 Task: Add the task  Search results not returning expected results to the section Feature Flagging Sprint in the project ZephyrTech and add a Due Date to the respective task as 2024/03/21.
Action: Mouse moved to (564, 469)
Screenshot: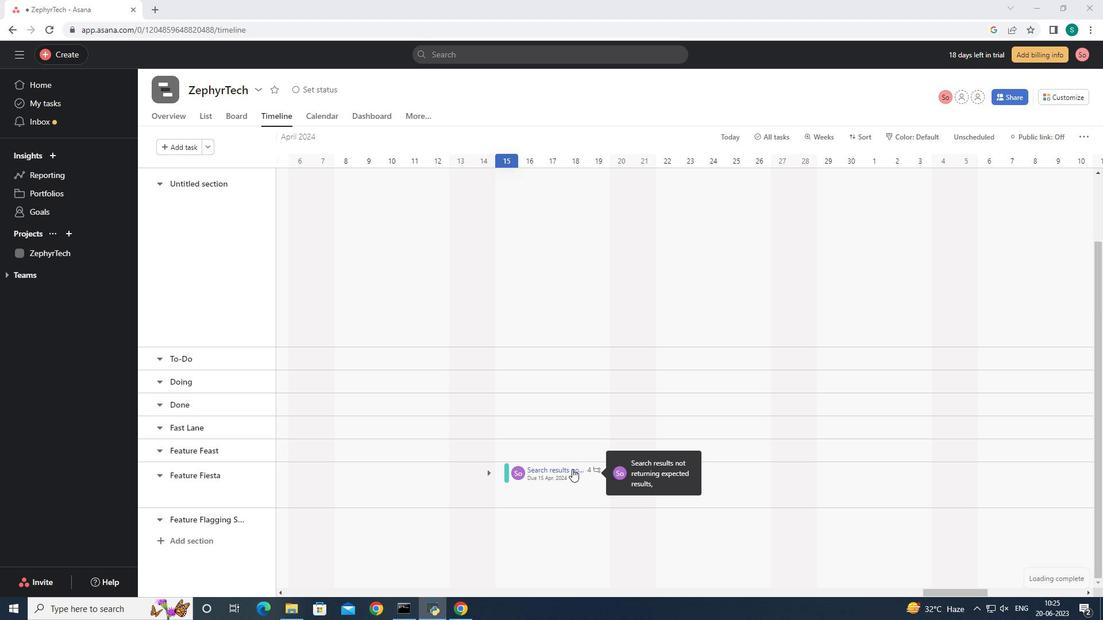 
Action: Mouse pressed left at (564, 469)
Screenshot: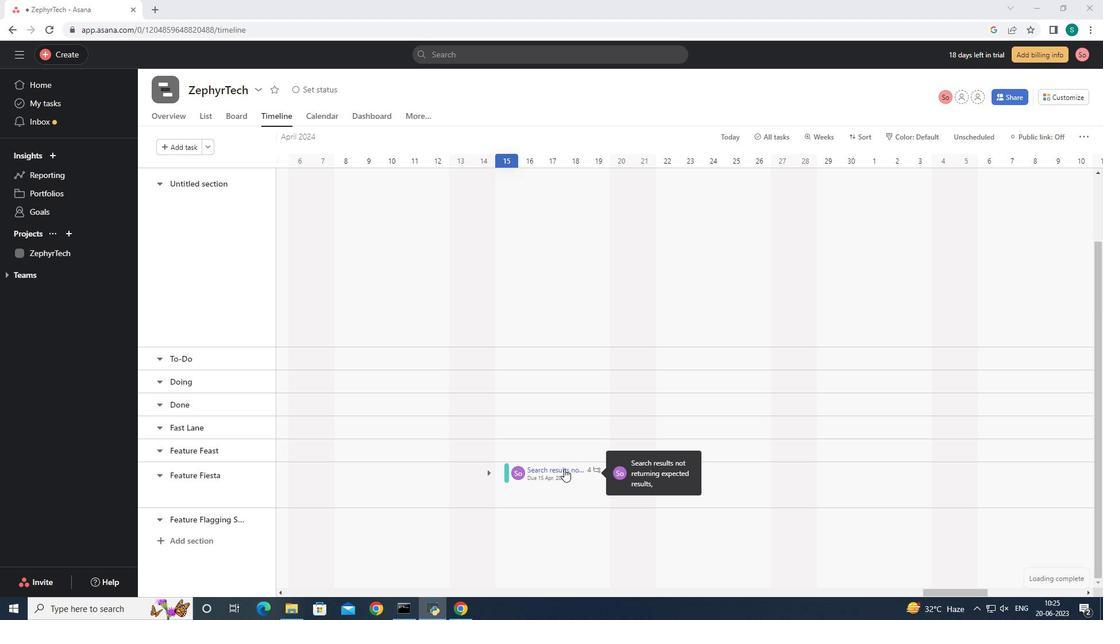 
Action: Mouse moved to (894, 254)
Screenshot: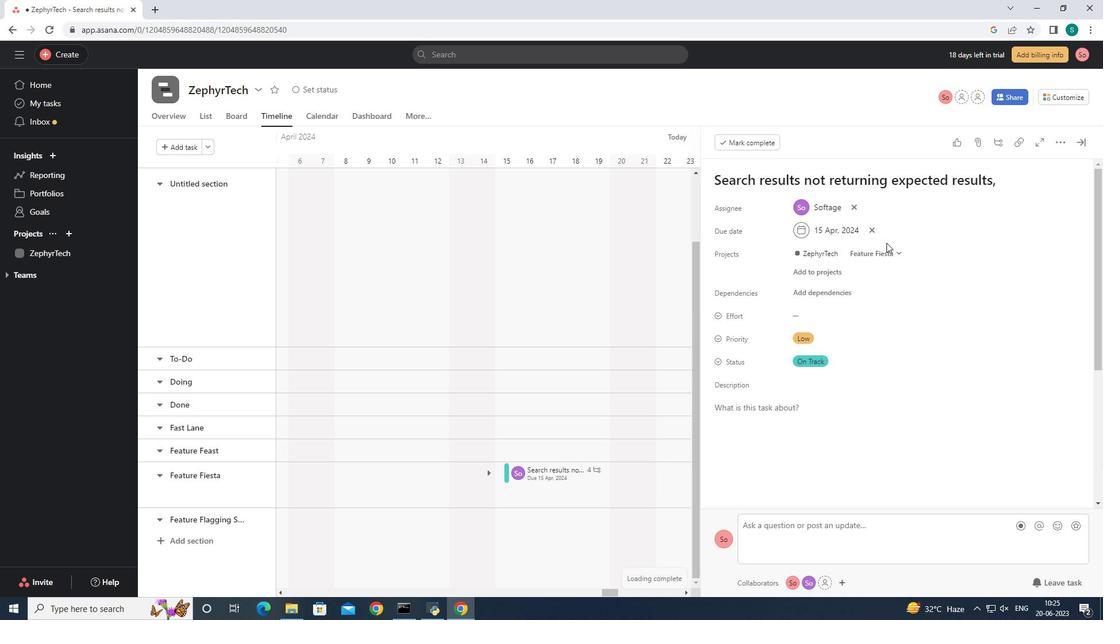 
Action: Mouse pressed left at (894, 254)
Screenshot: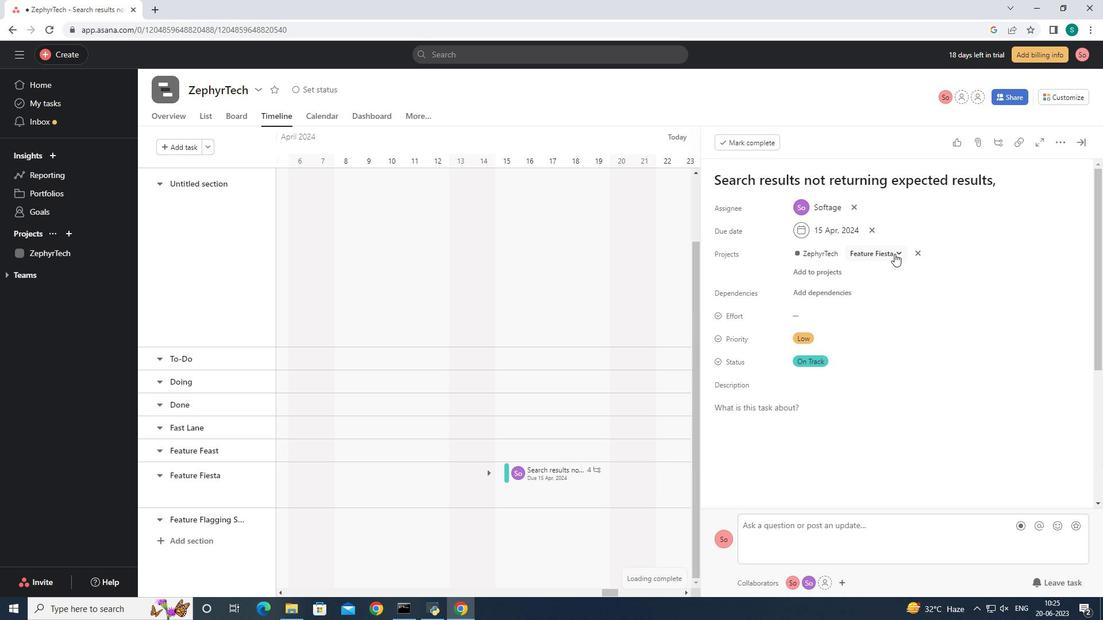
Action: Mouse moved to (871, 423)
Screenshot: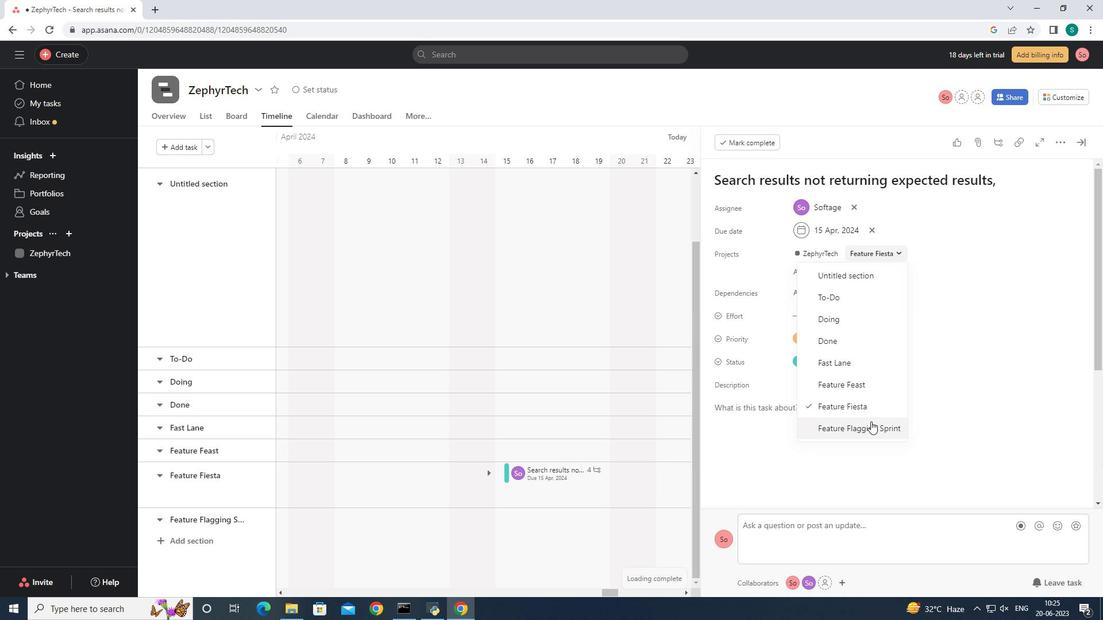 
Action: Mouse scrolled (871, 423) with delta (0, 0)
Screenshot: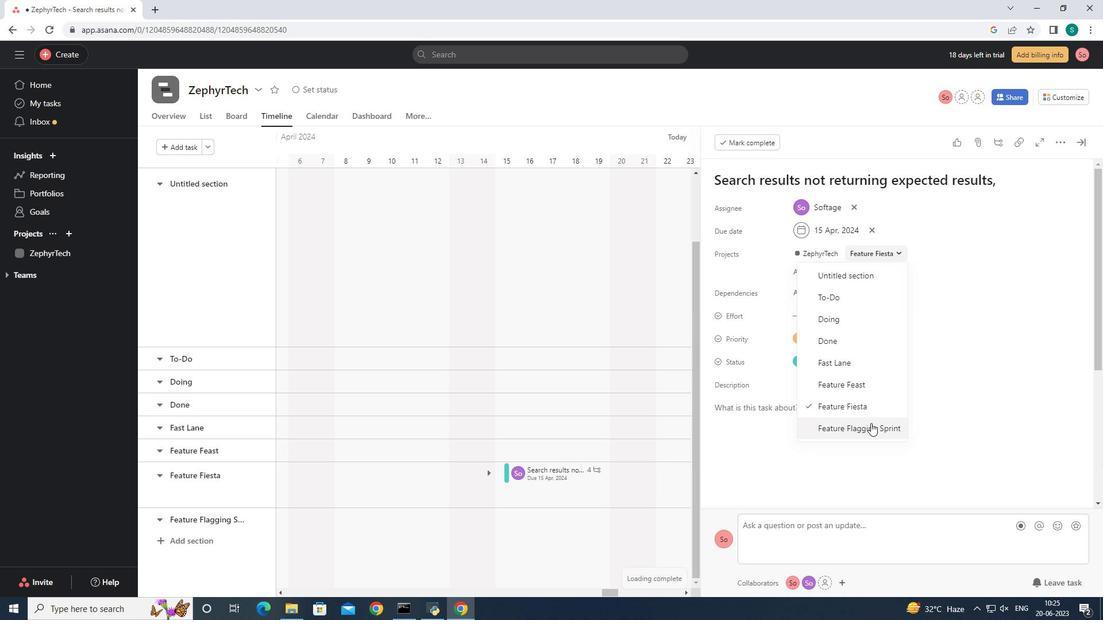
Action: Mouse scrolled (871, 423) with delta (0, 0)
Screenshot: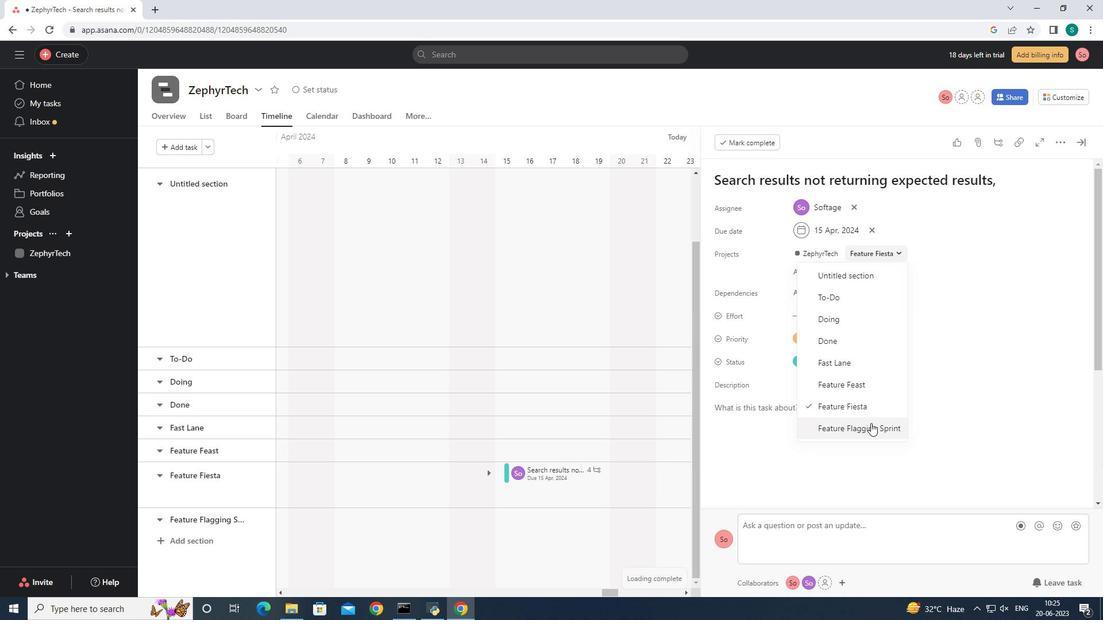 
Action: Mouse moved to (873, 419)
Screenshot: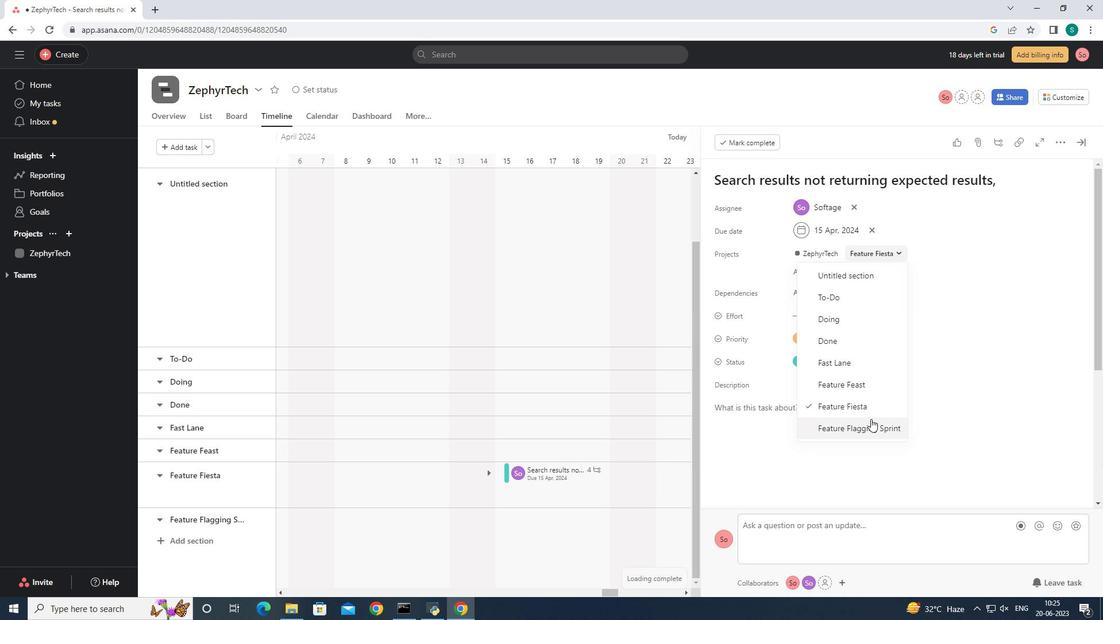 
Action: Mouse pressed left at (873, 419)
Screenshot: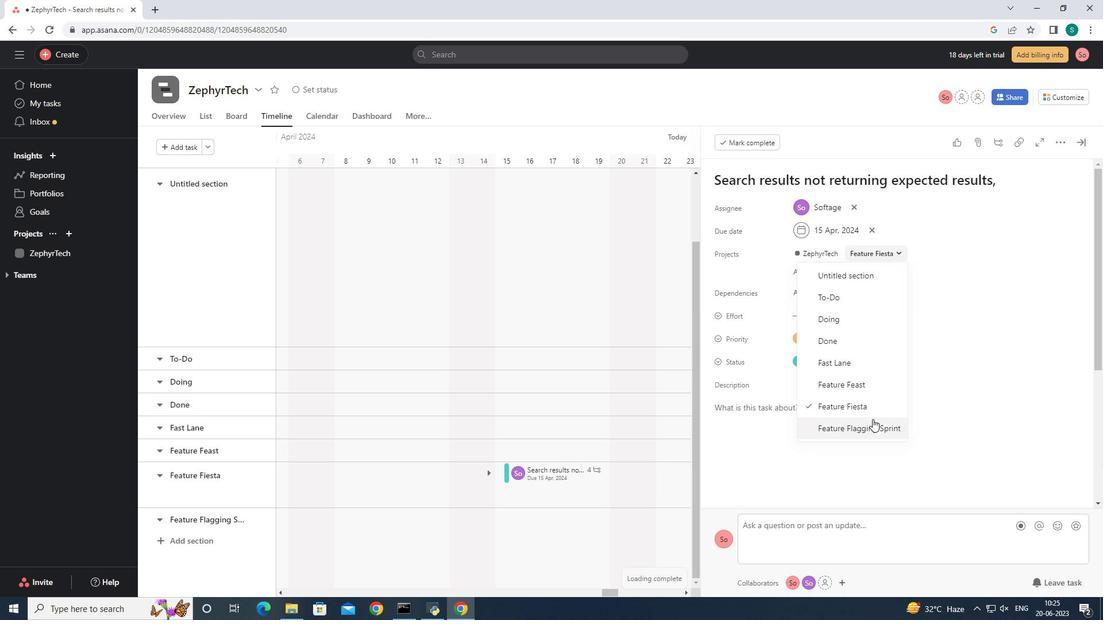
Action: Mouse moved to (834, 233)
Screenshot: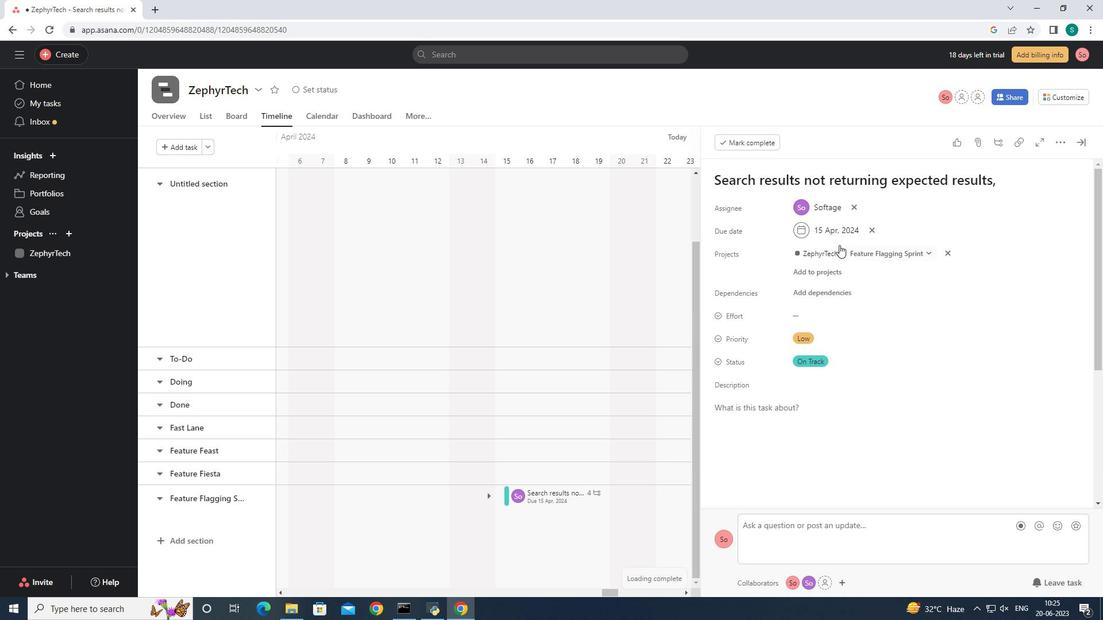 
Action: Mouse pressed left at (834, 233)
Screenshot: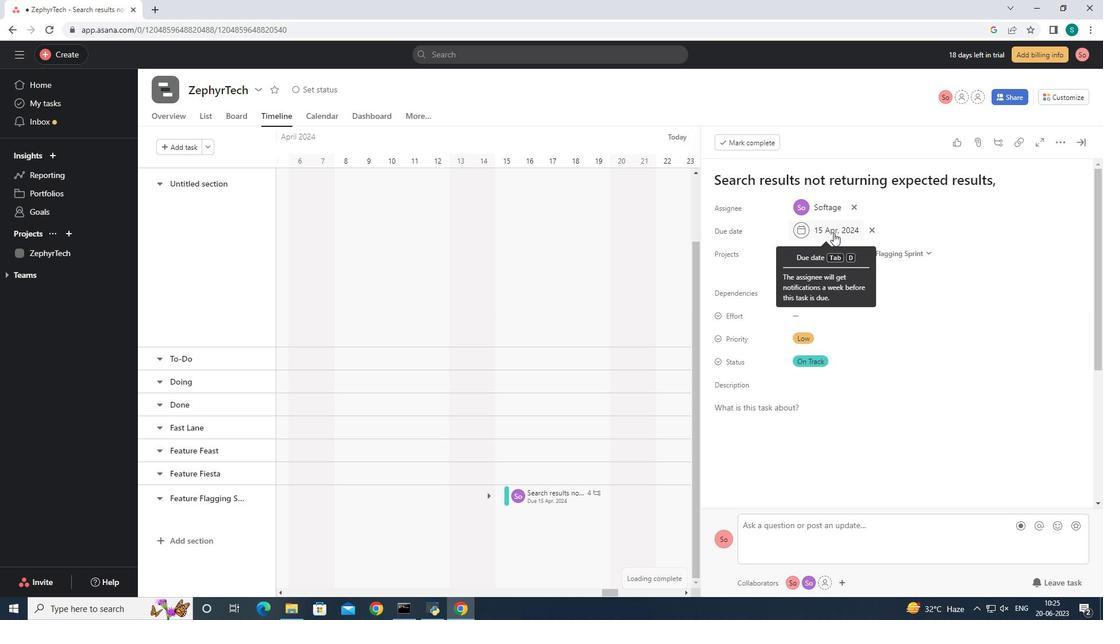 
Action: Mouse moved to (797, 290)
Screenshot: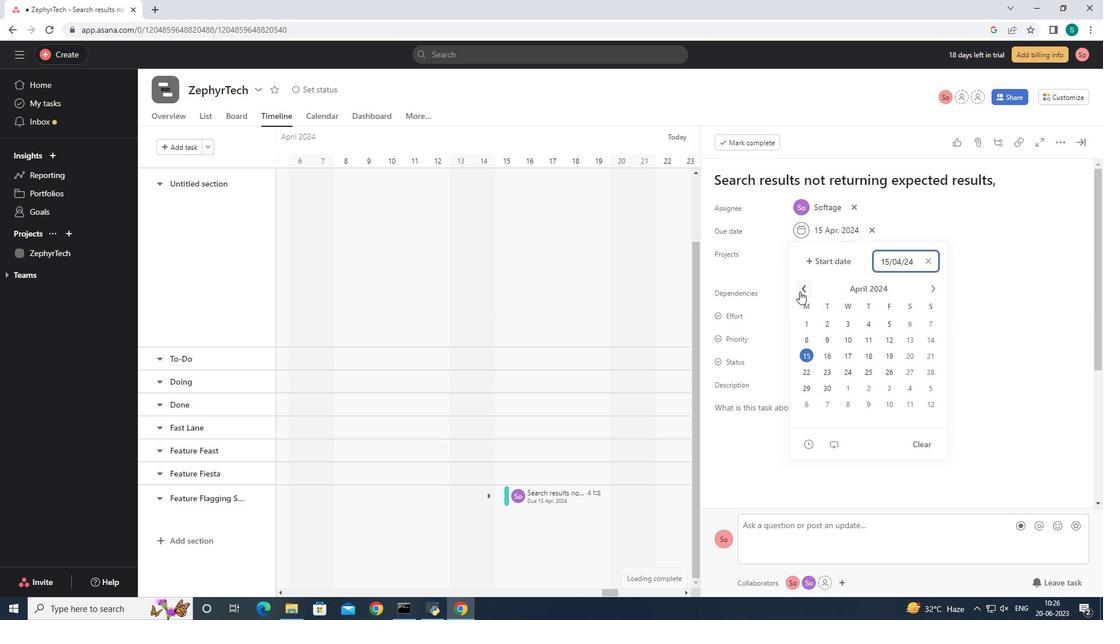 
Action: Mouse pressed left at (797, 290)
Screenshot: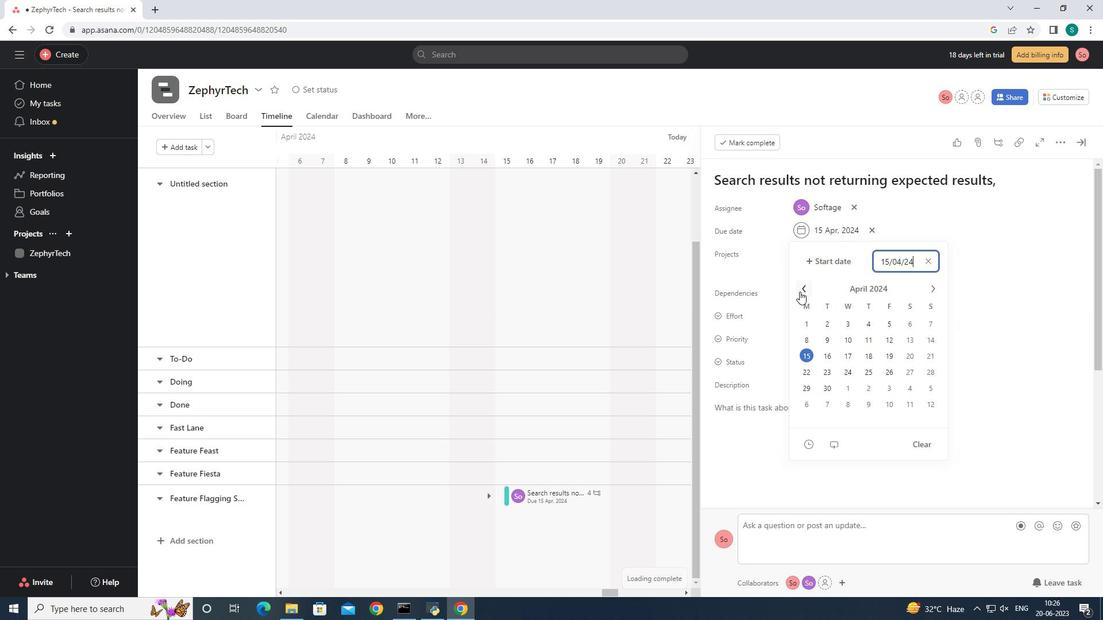 
Action: Mouse moved to (872, 375)
Screenshot: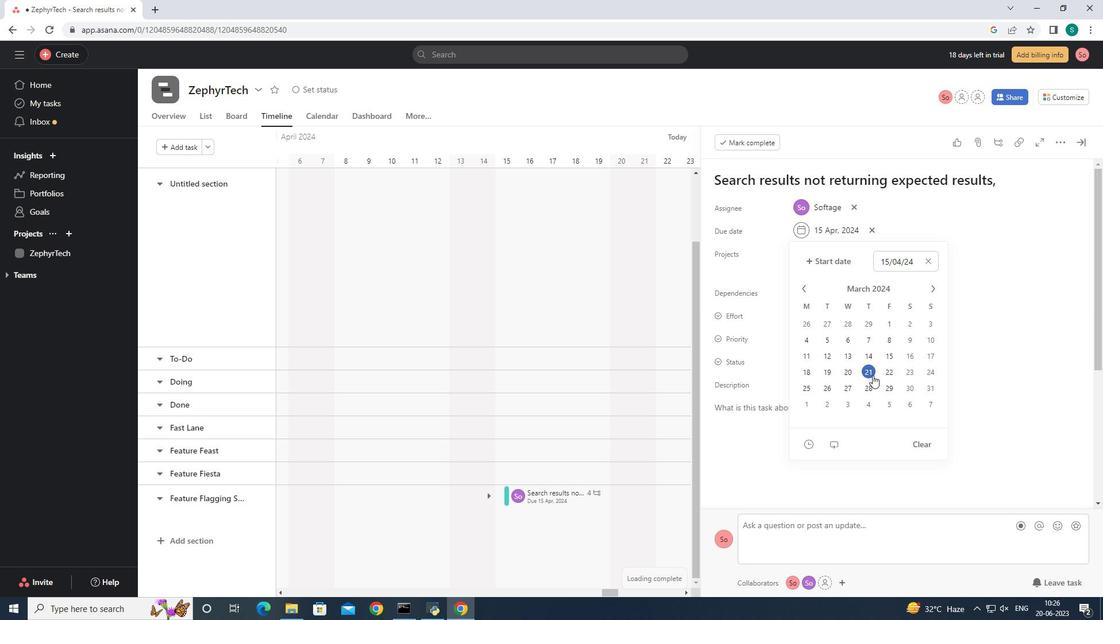 
Action: Mouse pressed left at (872, 375)
Screenshot: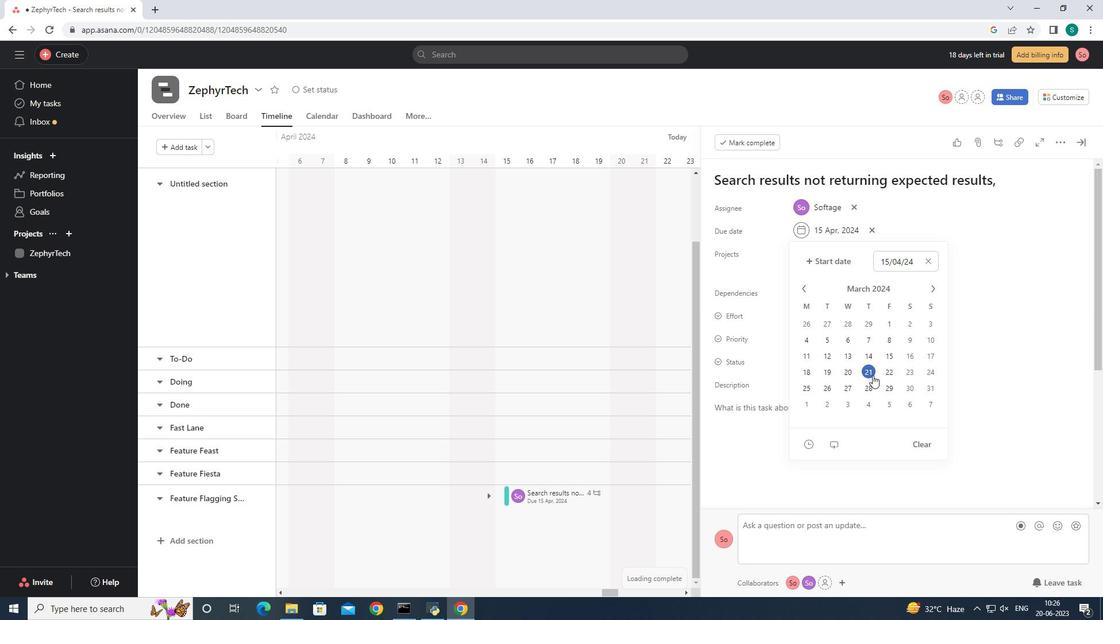 
Action: Mouse moved to (1019, 269)
Screenshot: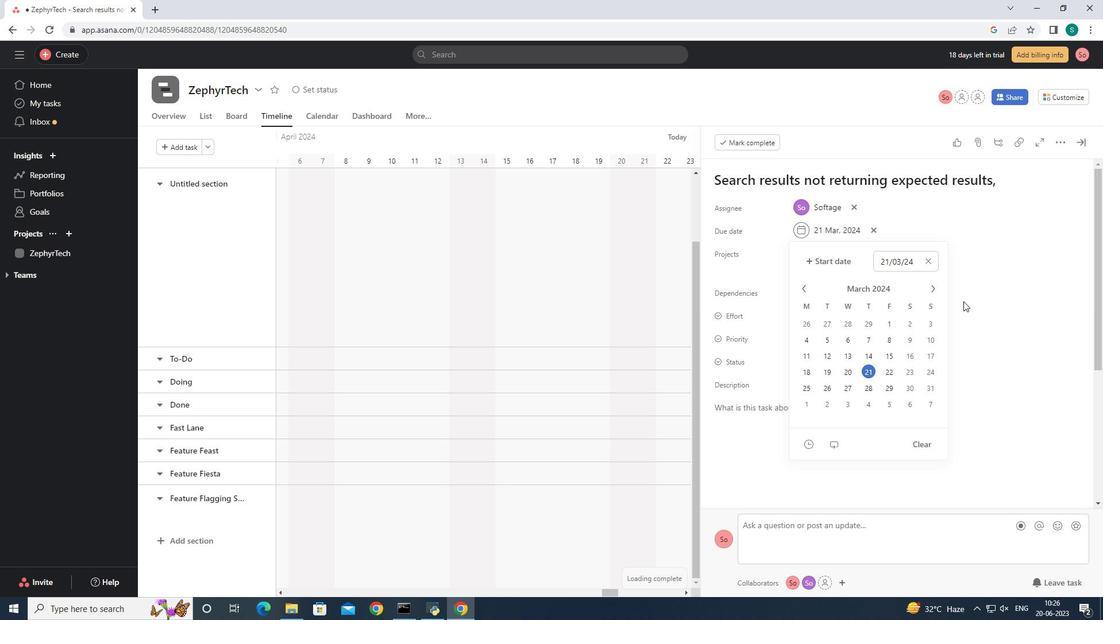 
Action: Mouse pressed left at (1019, 269)
Screenshot: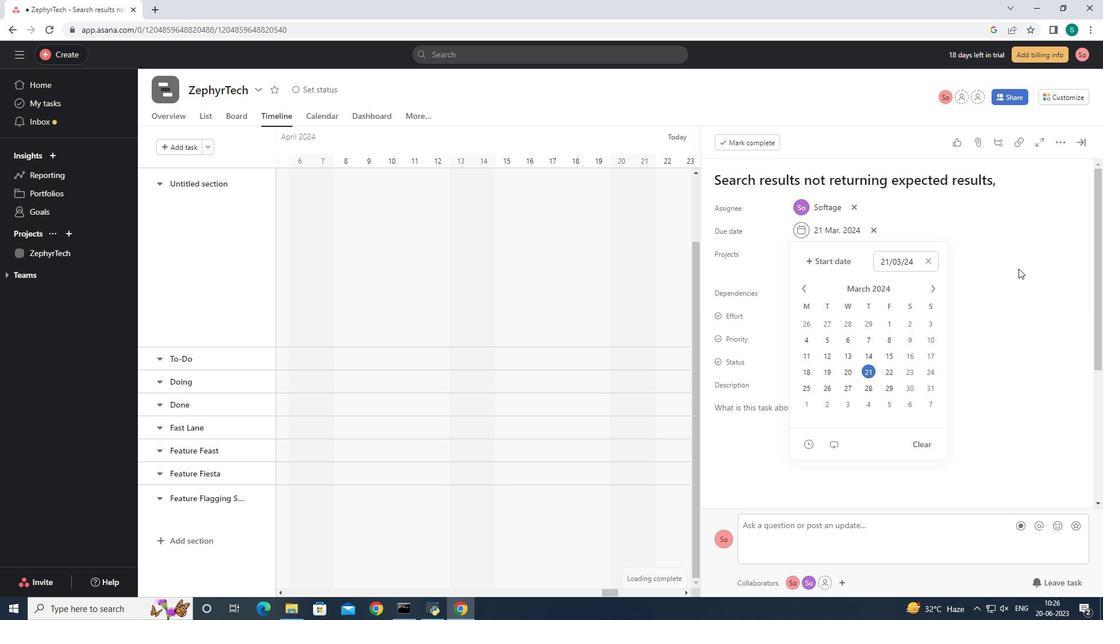 
Action: Mouse moved to (1081, 141)
Screenshot: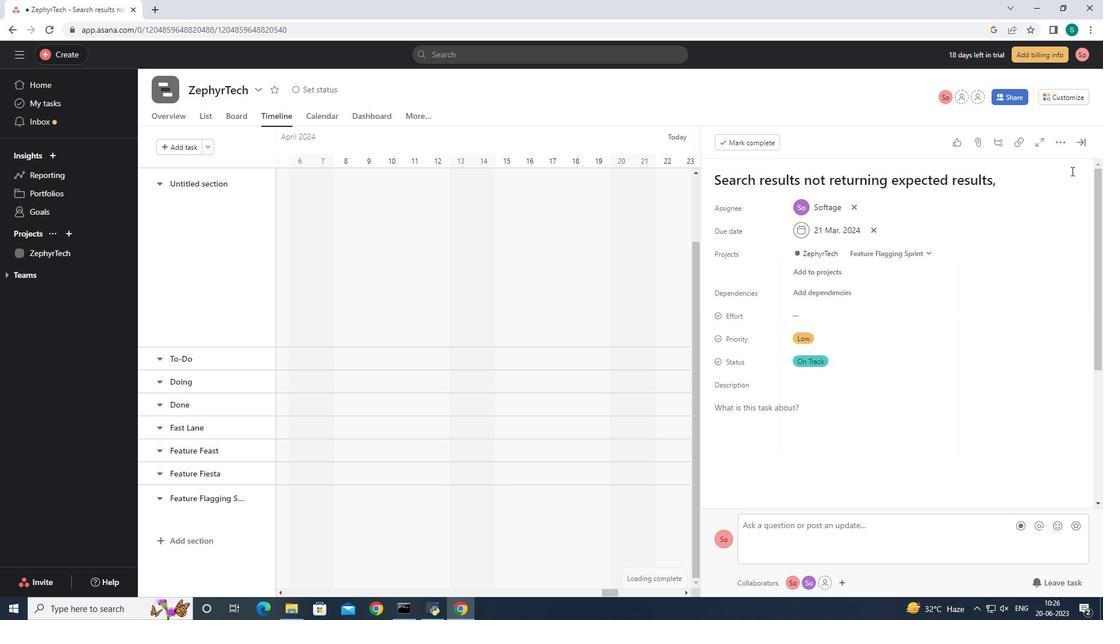 
Action: Mouse pressed left at (1081, 141)
Screenshot: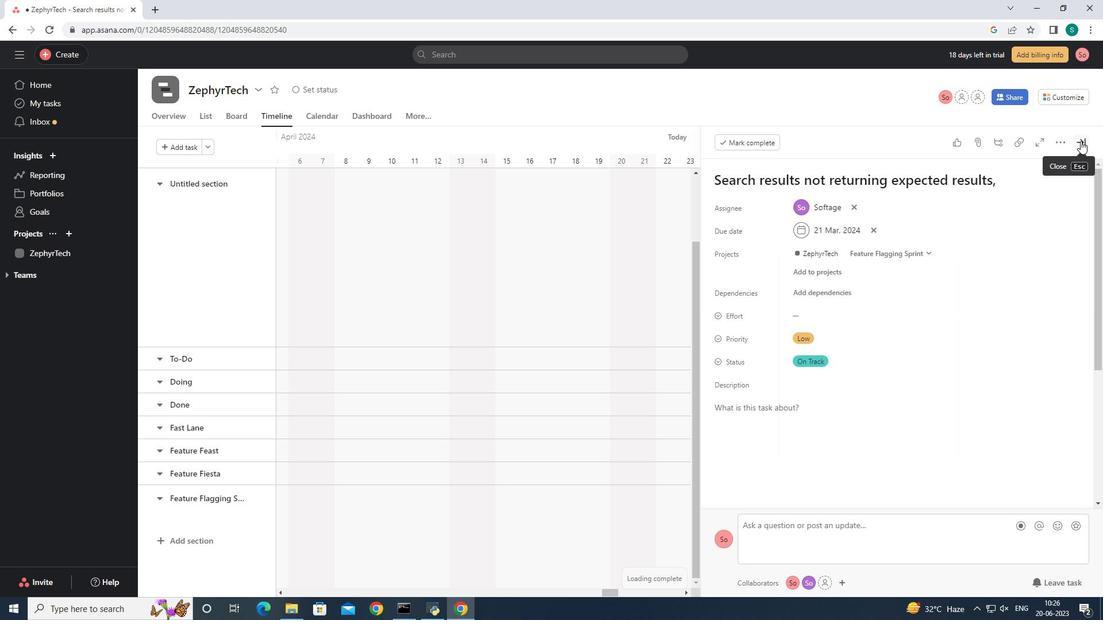 
Action: Mouse moved to (889, 592)
Screenshot: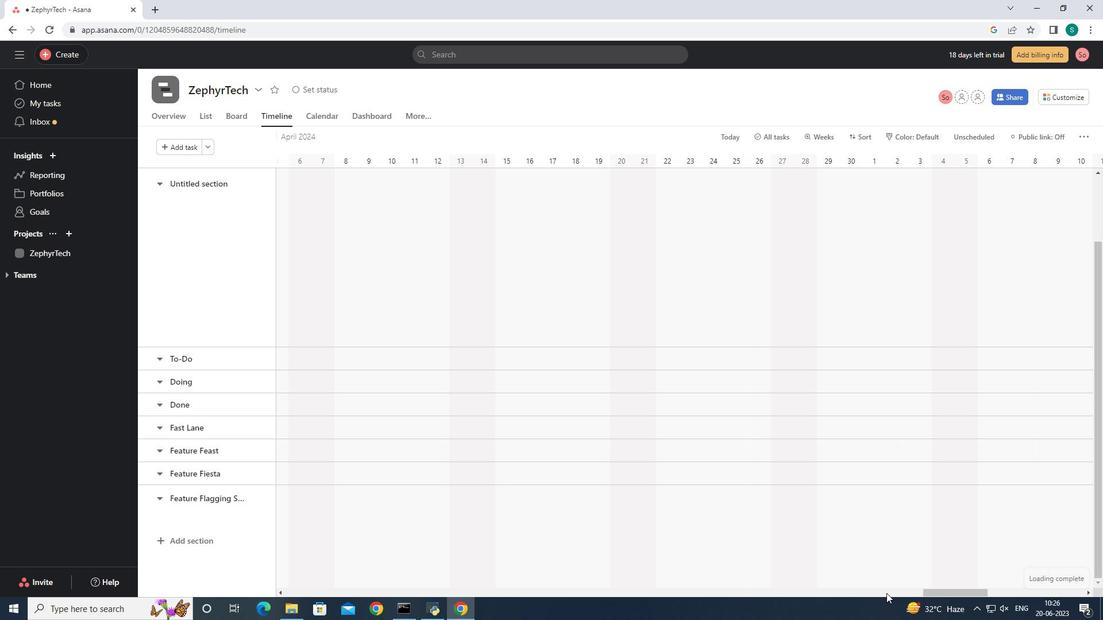 
Action: Mouse pressed left at (889, 592)
Screenshot: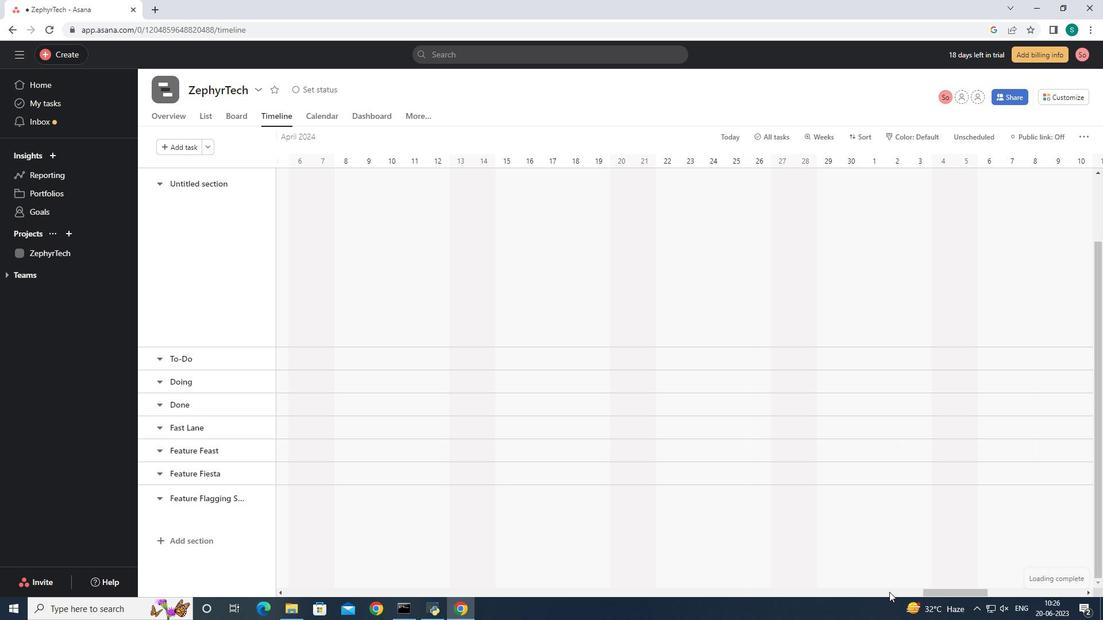 
Action: Mouse moved to (839, 425)
Screenshot: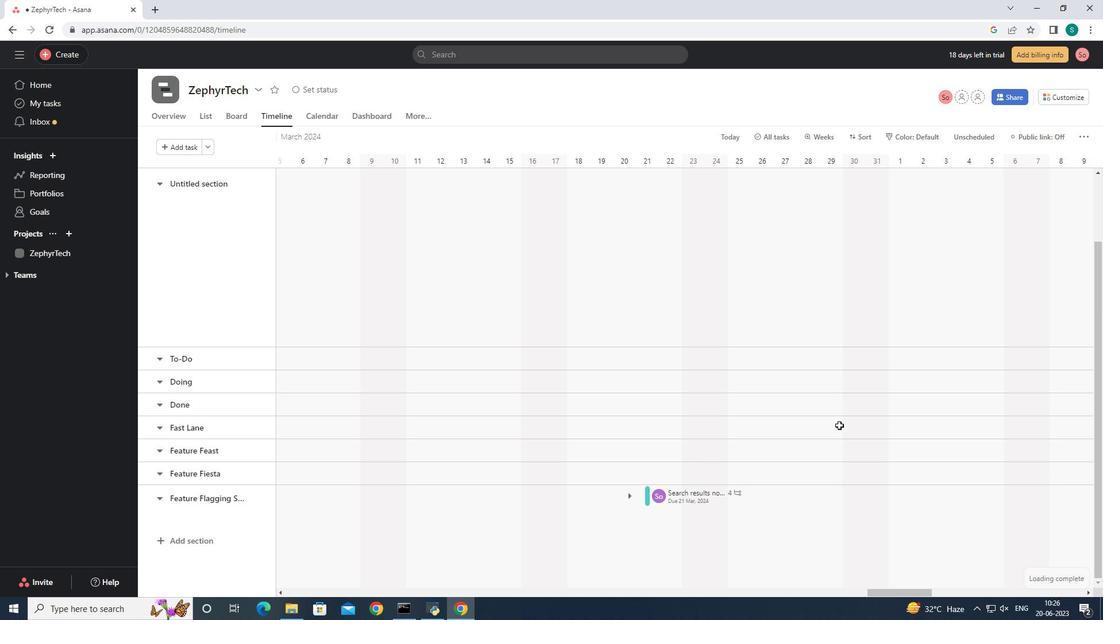 
